Task: Log work in the project UltraTech for the issue 'Implement a new cloud-based project management system for a company with advanced task tracking and collaboration features' spent time as '4w 6d 11h 43m' and remaining time as '1w 5d 11h 14m' and move to top of backlog. Now add the issue to the epic 'Desktop and Mobile Device Security'.
Action: Mouse moved to (532, 228)
Screenshot: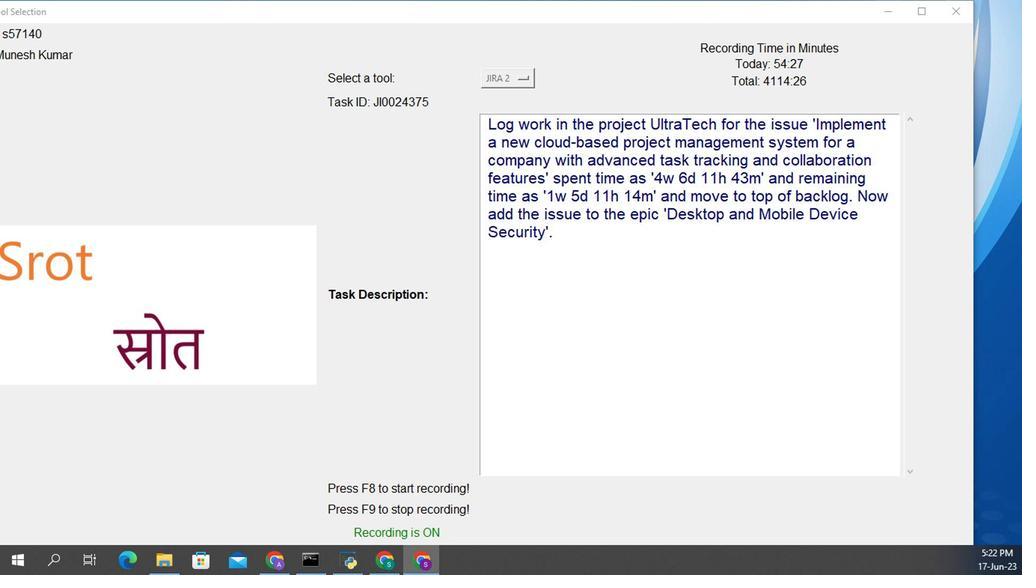 
Action: Mouse pressed left at (532, 228)
Screenshot: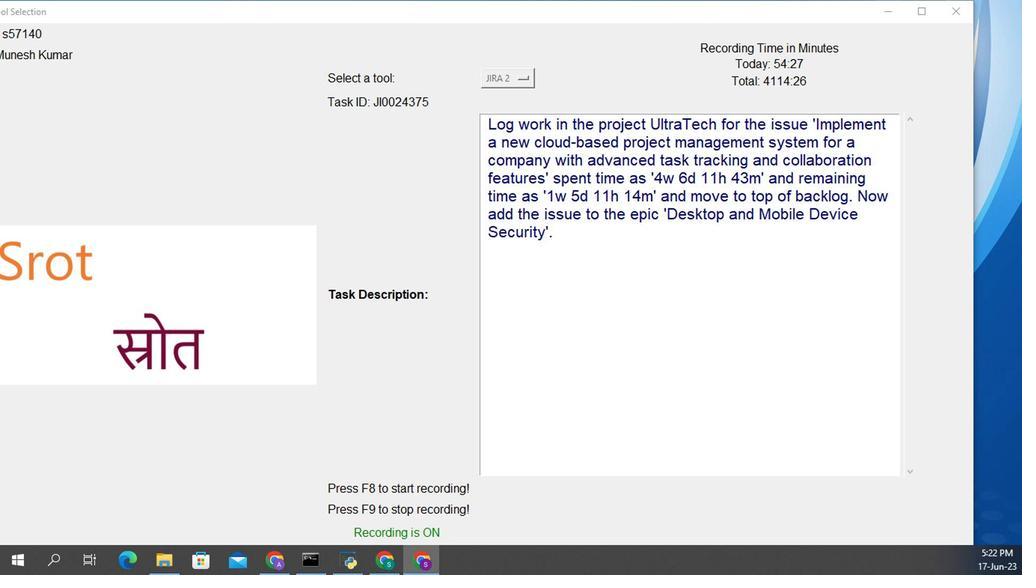 
Action: Mouse moved to (532, 228)
Screenshot: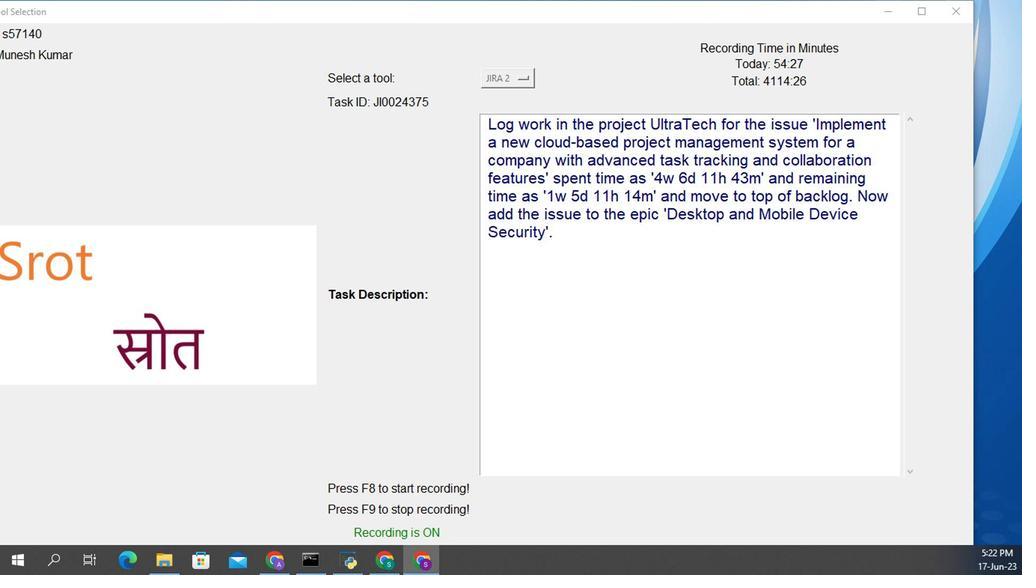 
Action: Mouse scrolled (532, 228) with delta (0, 0)
Screenshot: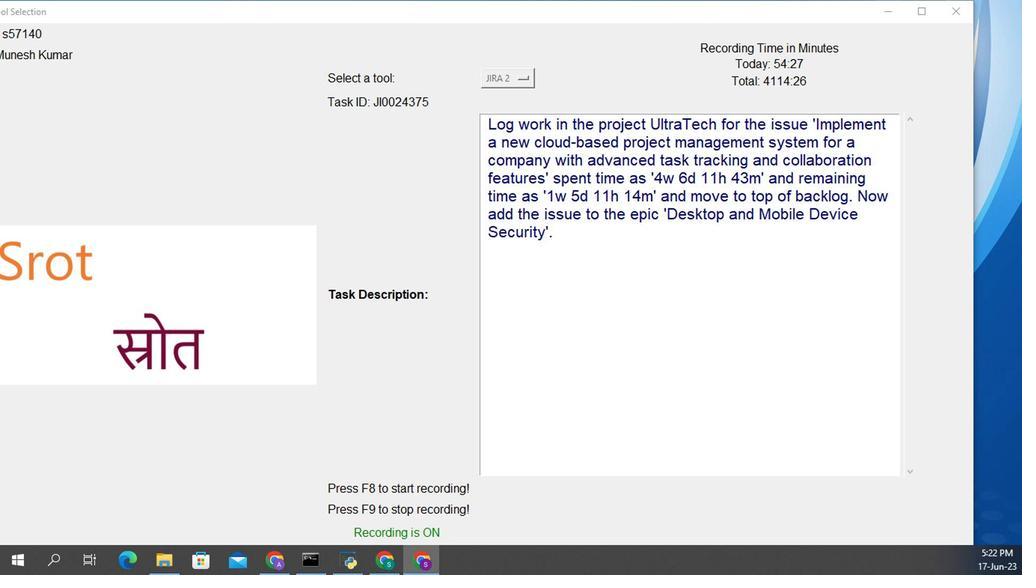
Action: Mouse scrolled (532, 228) with delta (0, 0)
Screenshot: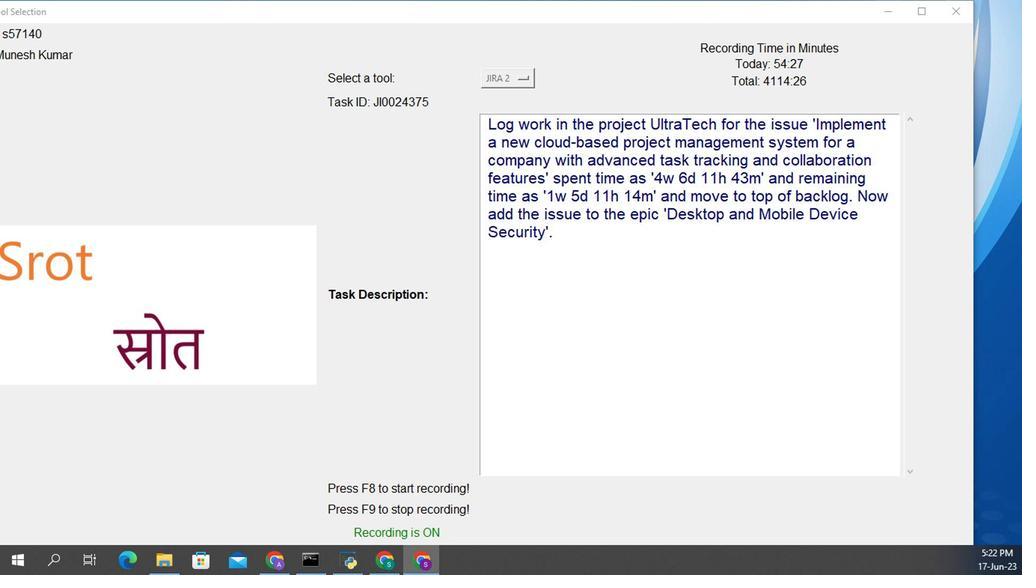 
Action: Mouse scrolled (532, 228) with delta (0, 0)
Screenshot: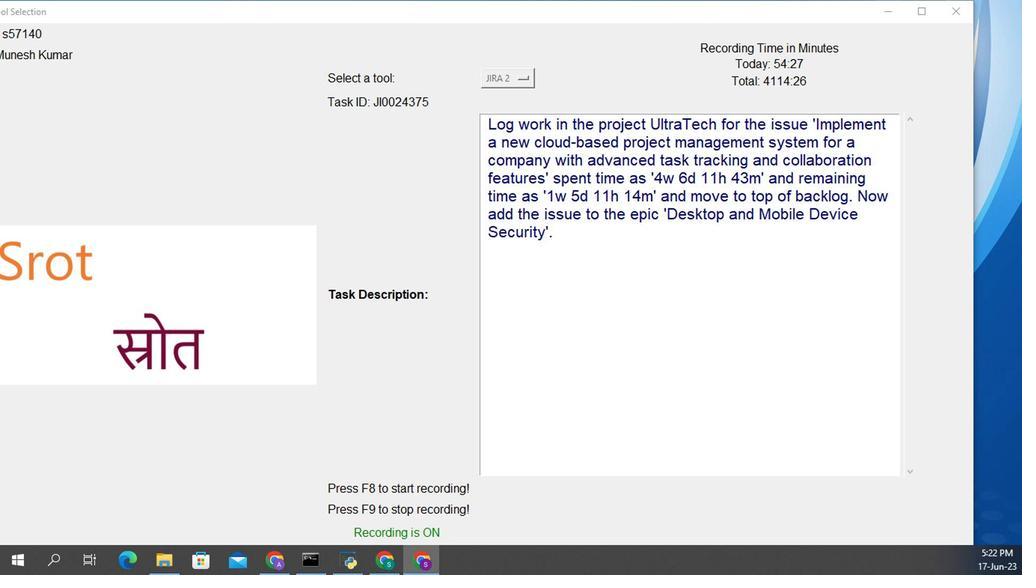 
Action: Mouse moved to (532, 228)
Screenshot: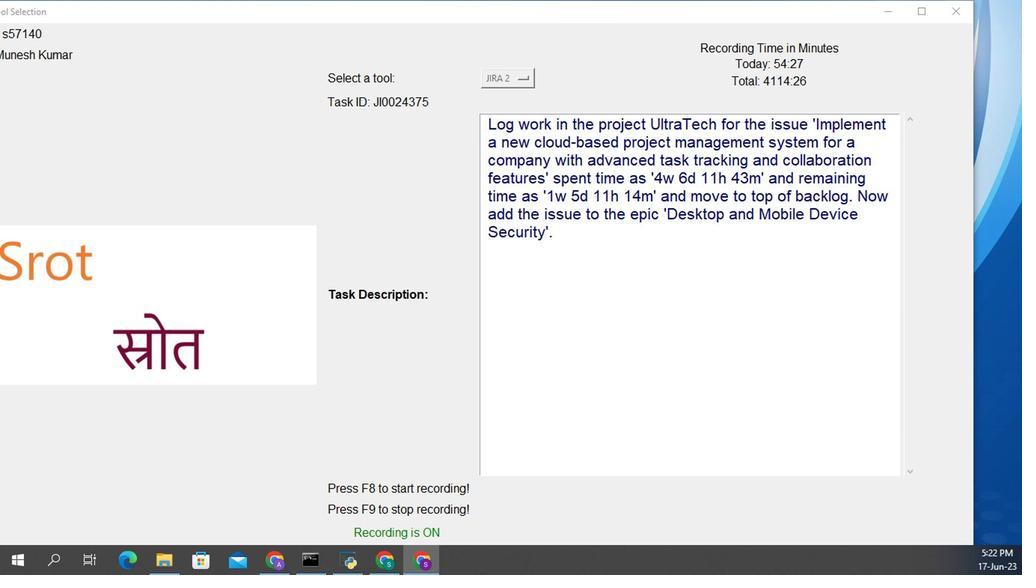 
Action: Mouse pressed left at (532, 228)
Screenshot: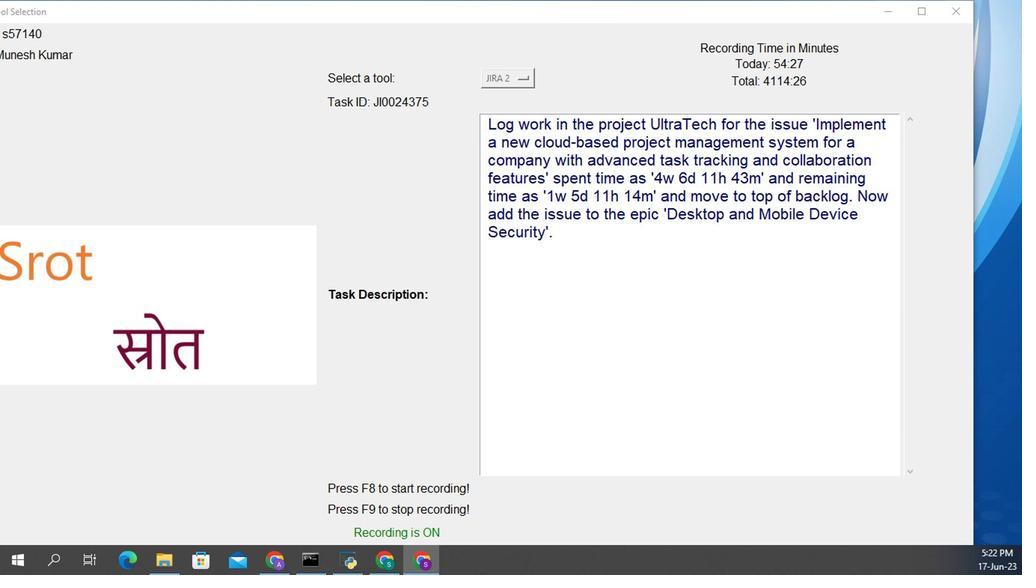 
Action: Mouse moved to (532, 228)
Screenshot: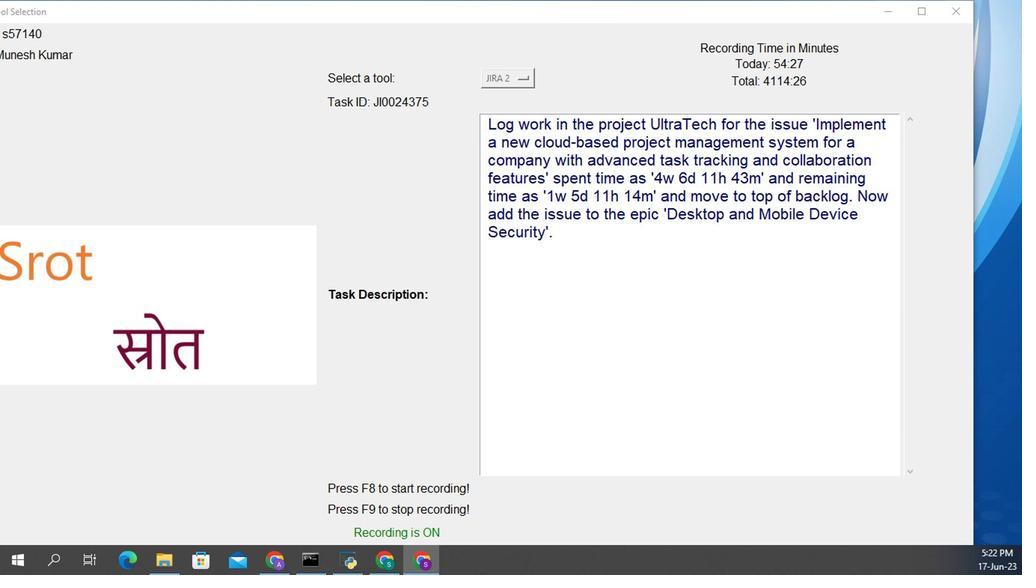 
Action: Mouse pressed left at (532, 228)
Screenshot: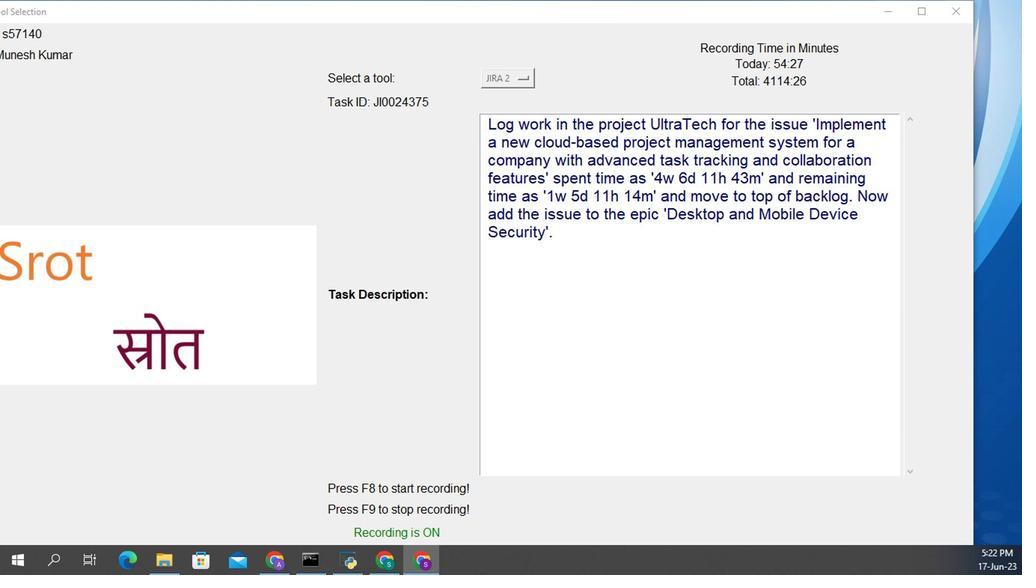 
Action: Mouse moved to (532, 228)
Screenshot: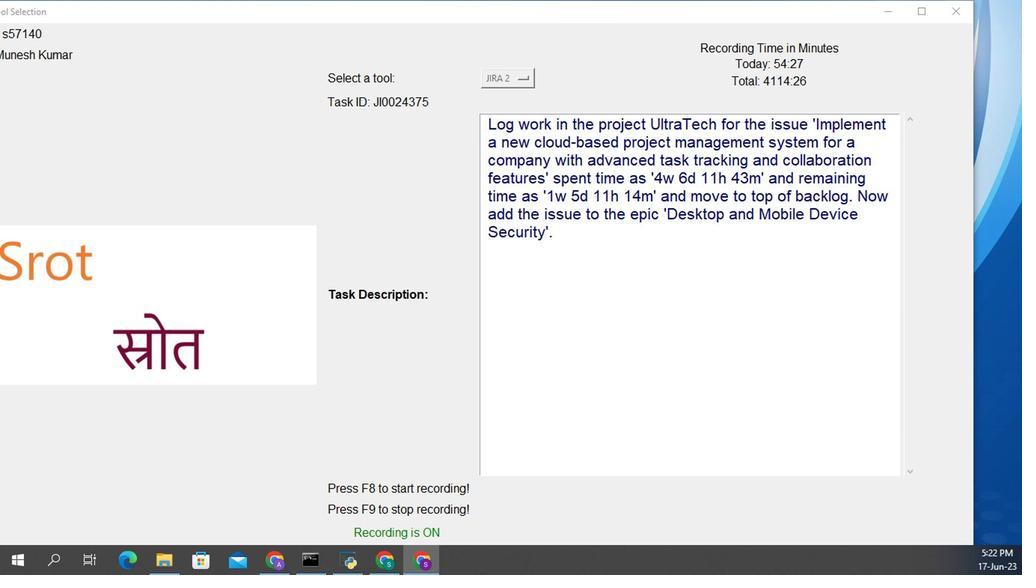 
Action: Mouse pressed left at (532, 228)
Screenshot: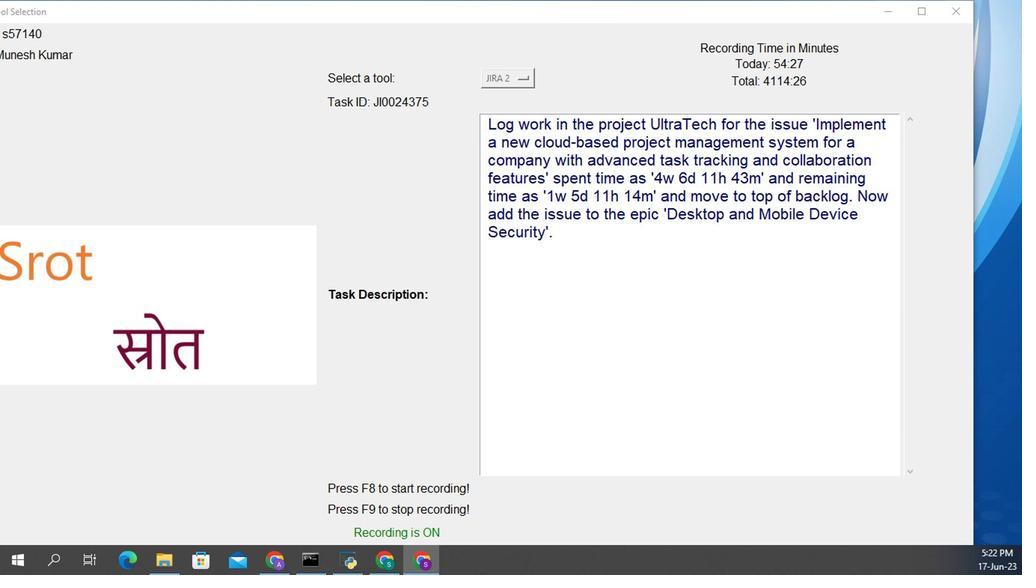 
Action: Mouse moved to (532, 228)
Screenshot: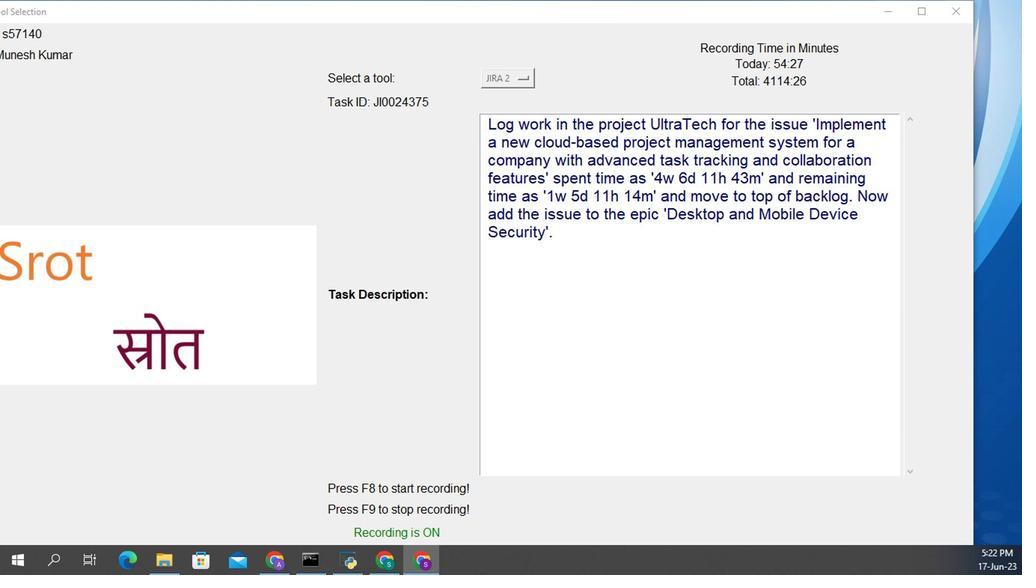 
Action: Mouse pressed left at (532, 228)
Screenshot: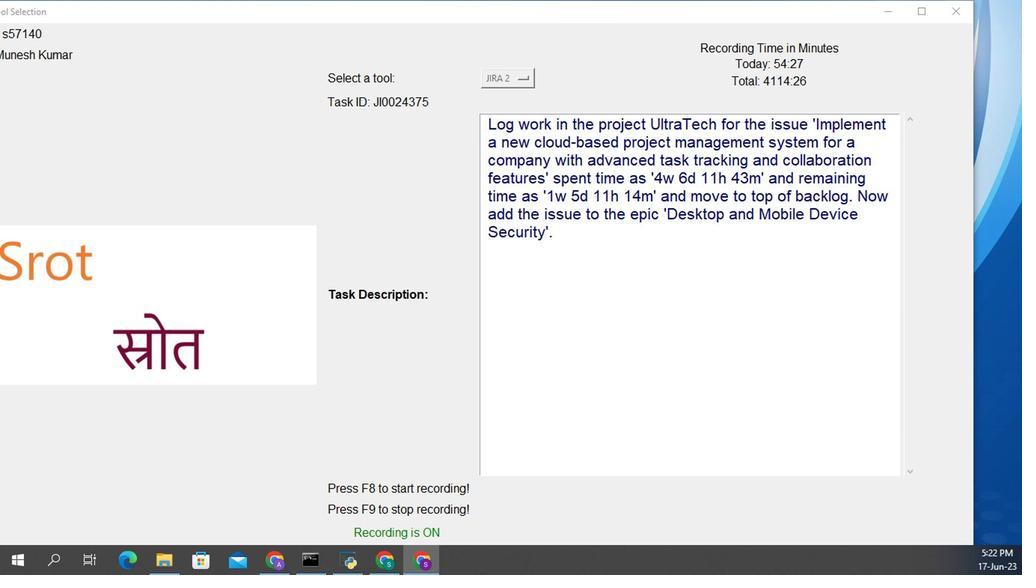 
Action: Key pressed 4w<Key.space>6d<Key.space>11h<Key.space>43m
Screenshot: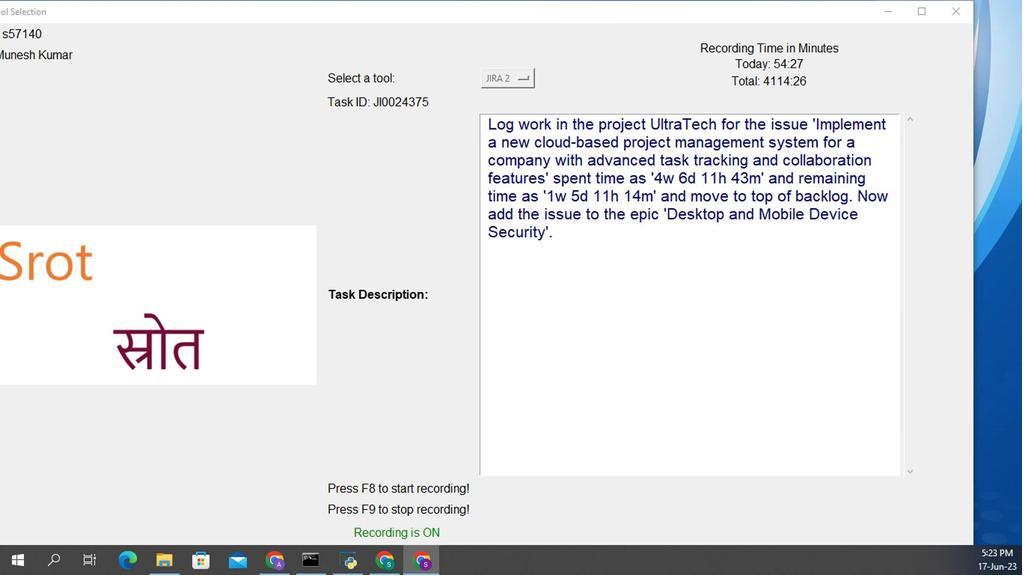 
Action: Mouse moved to (532, 228)
Screenshot: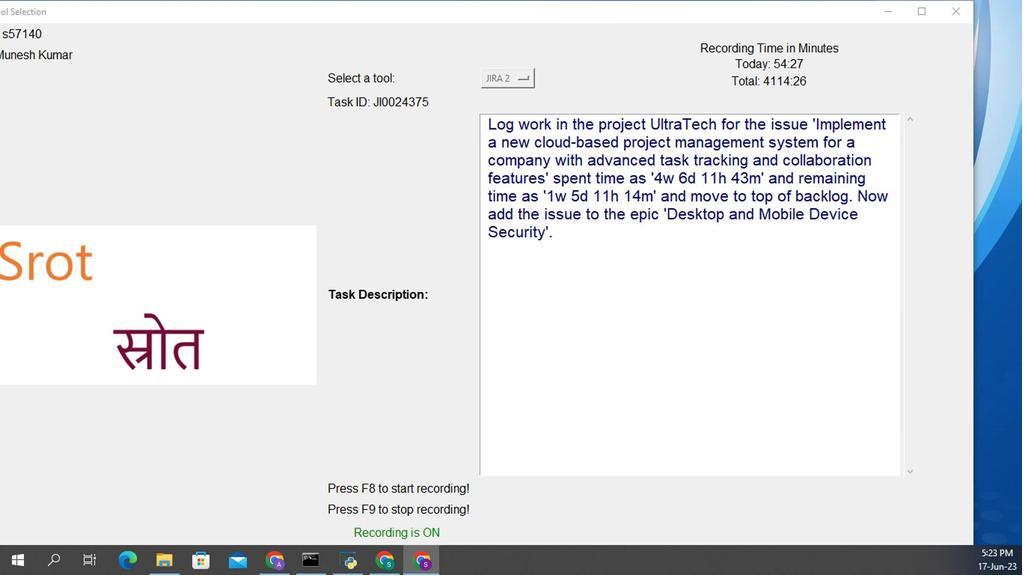 
Action: Mouse pressed left at (532, 228)
Screenshot: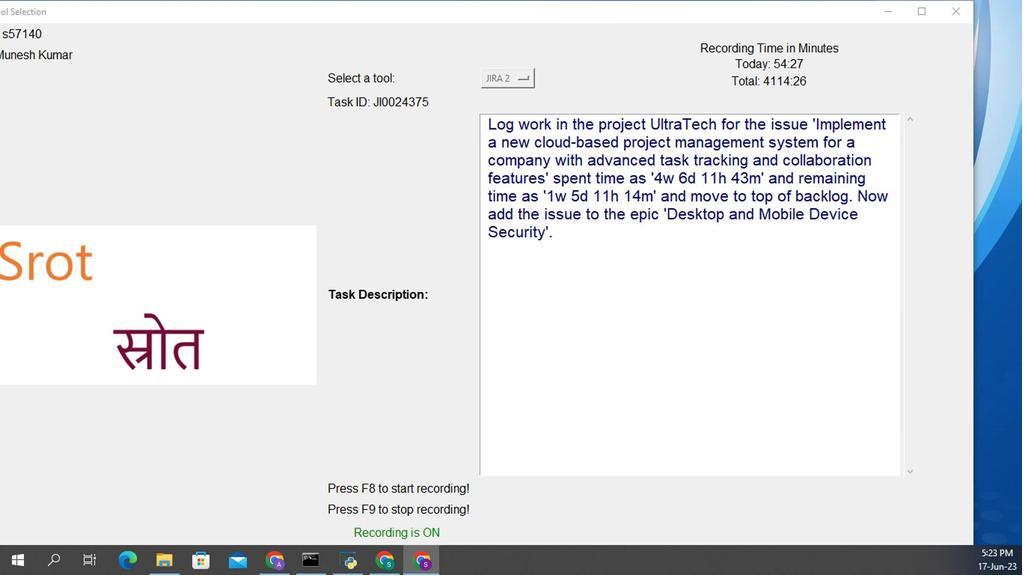 
Action: Key pressed 1w<Key.space>5d<Key.space>11h<Key.space>14m
Screenshot: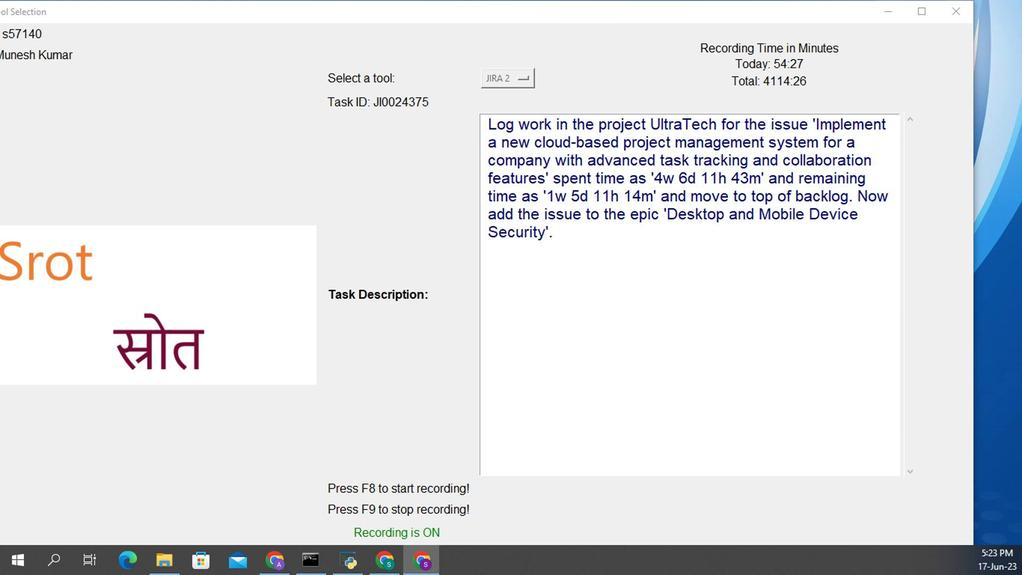 
Action: Mouse moved to (532, 228)
Screenshot: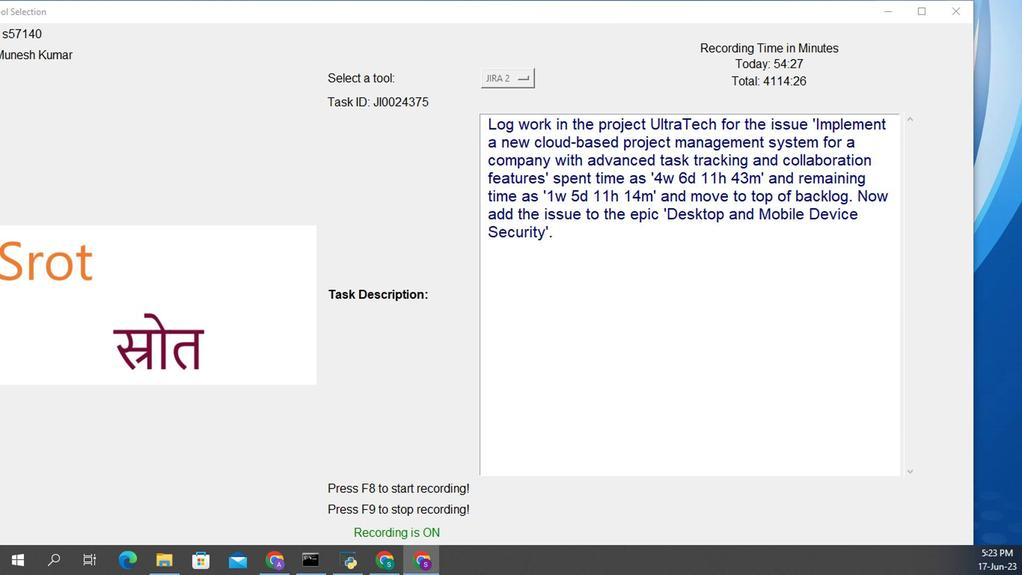 
Action: Mouse pressed left at (532, 228)
Screenshot: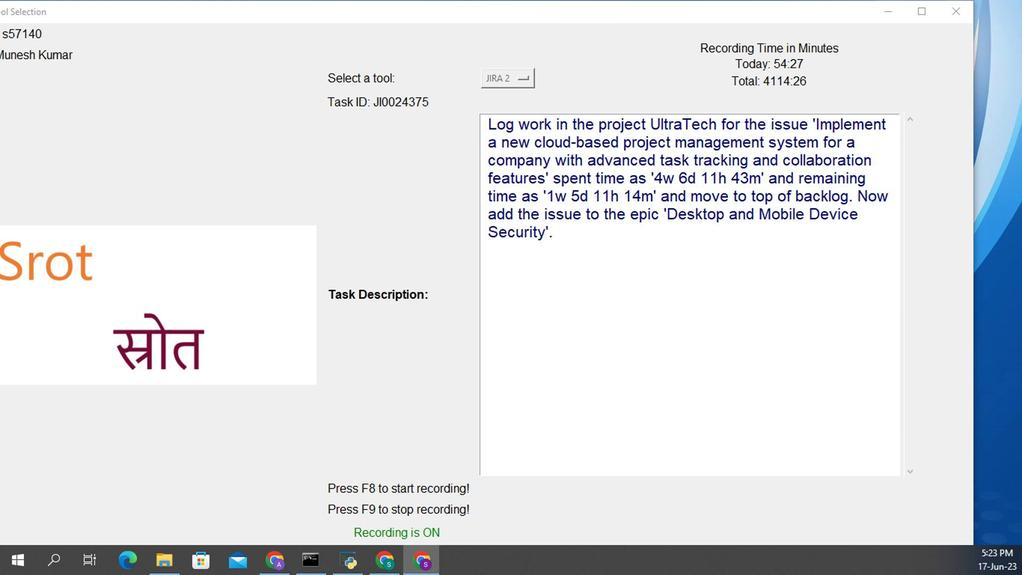 
Action: Mouse moved to (532, 228)
Screenshot: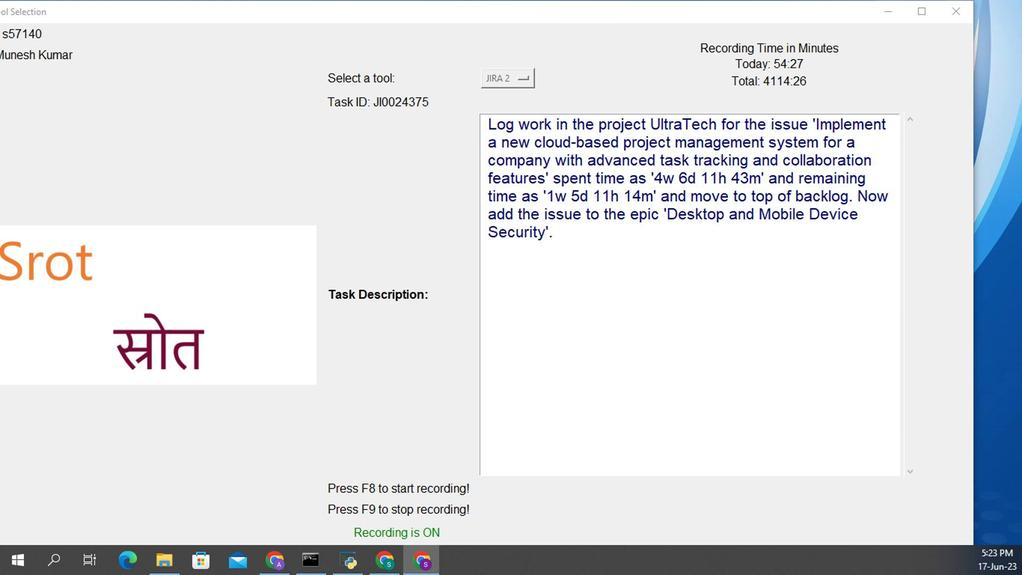 
Action: Mouse pressed left at (532, 228)
Screenshot: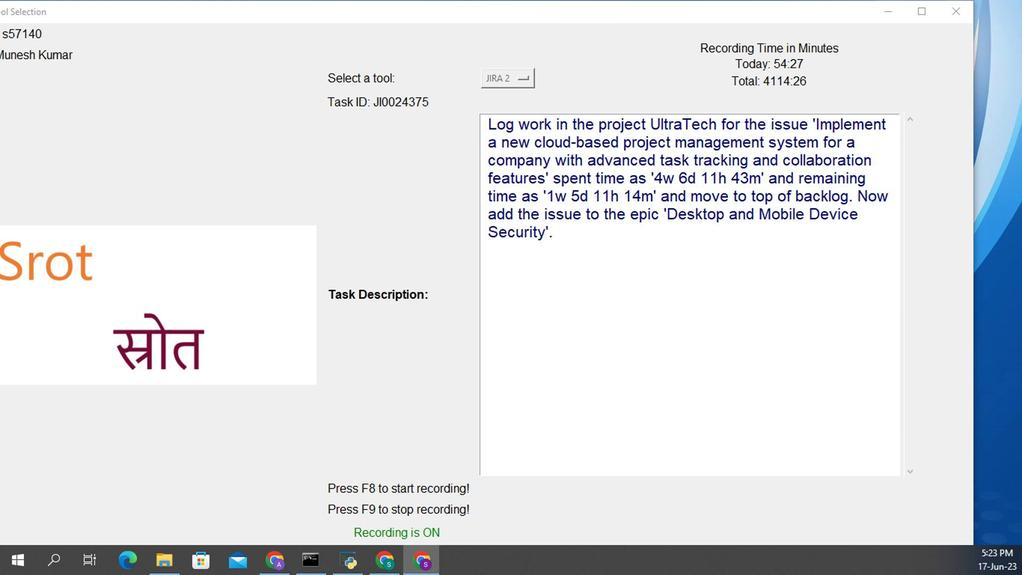 
Action: Mouse moved to (532, 228)
Screenshot: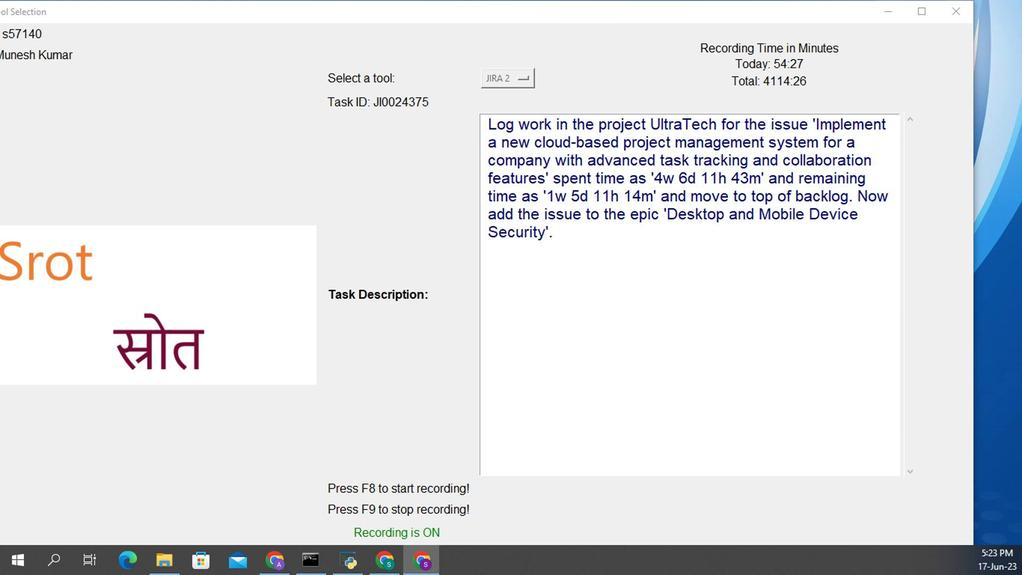 
Action: Mouse pressed left at (532, 228)
Screenshot: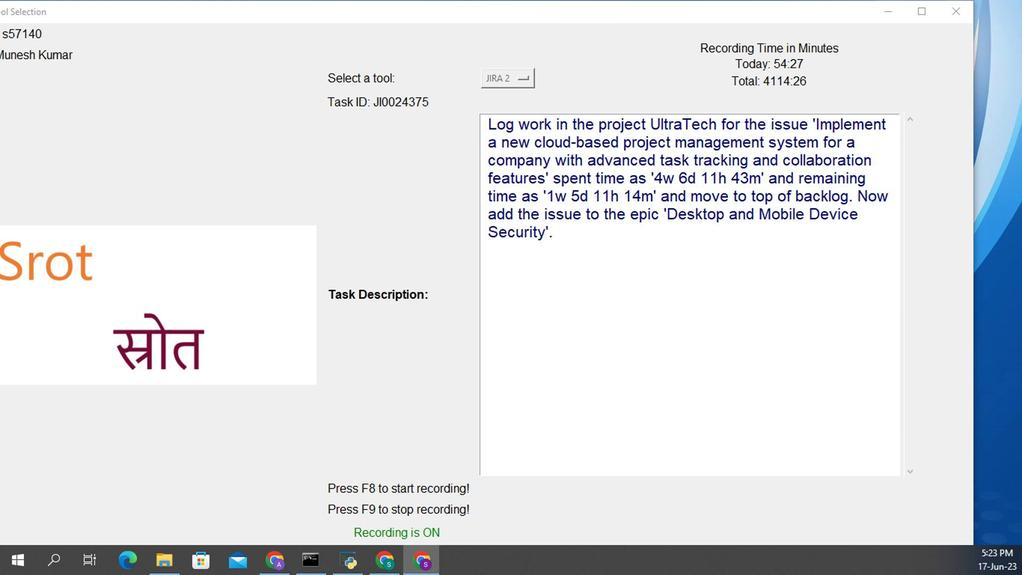
Action: Mouse moved to (532, 228)
Screenshot: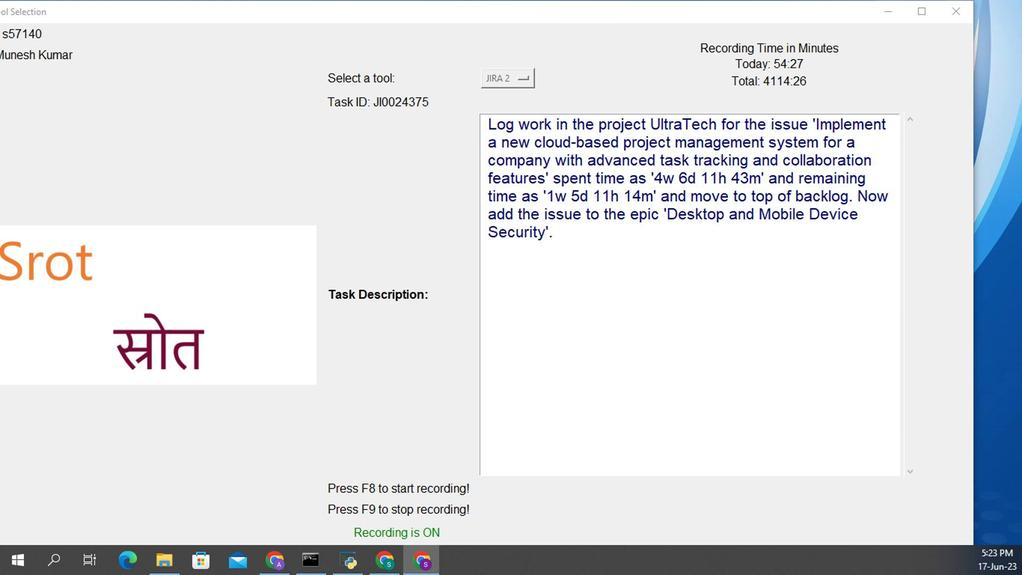 
Action: Mouse pressed left at (532, 228)
Screenshot: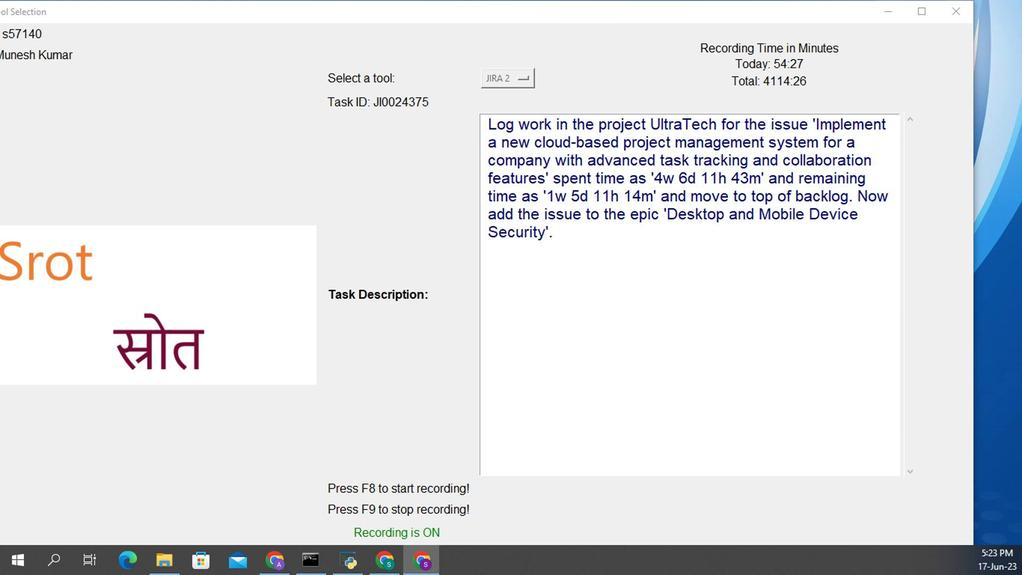 
Action: Mouse moved to (532, 228)
Screenshot: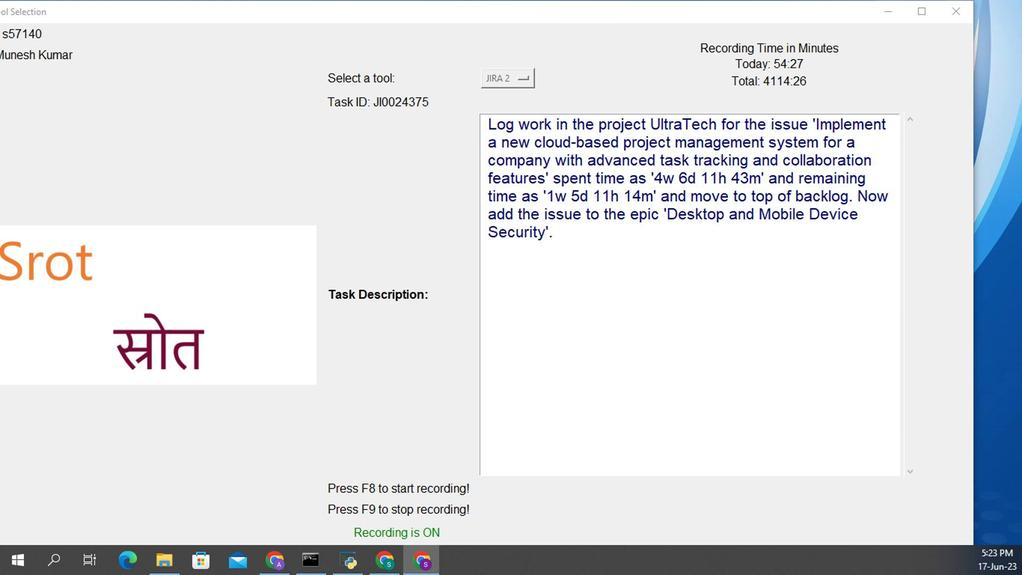 
Action: Mouse pressed left at (532, 228)
Screenshot: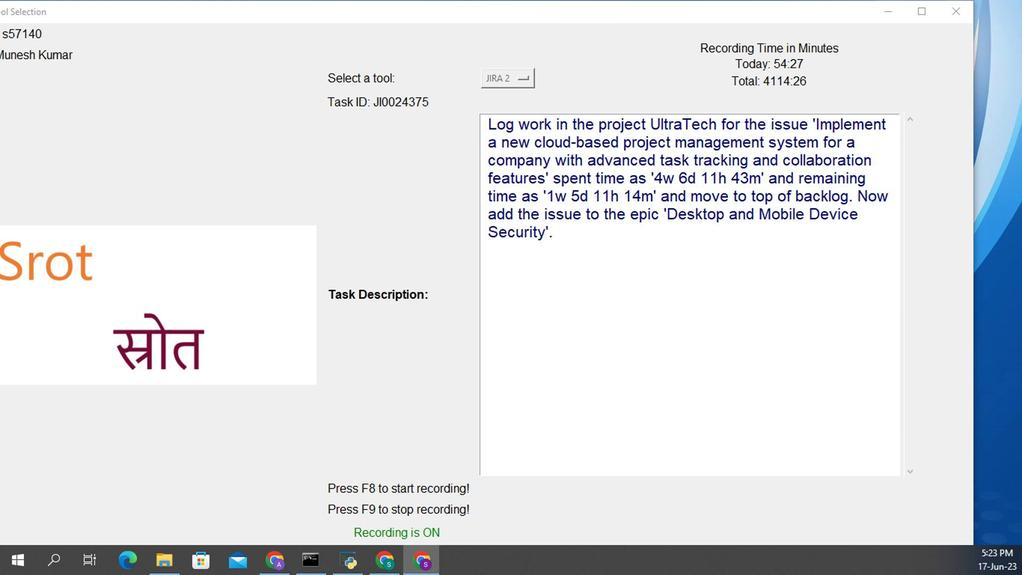 
Action: Mouse moved to (532, 228)
Screenshot: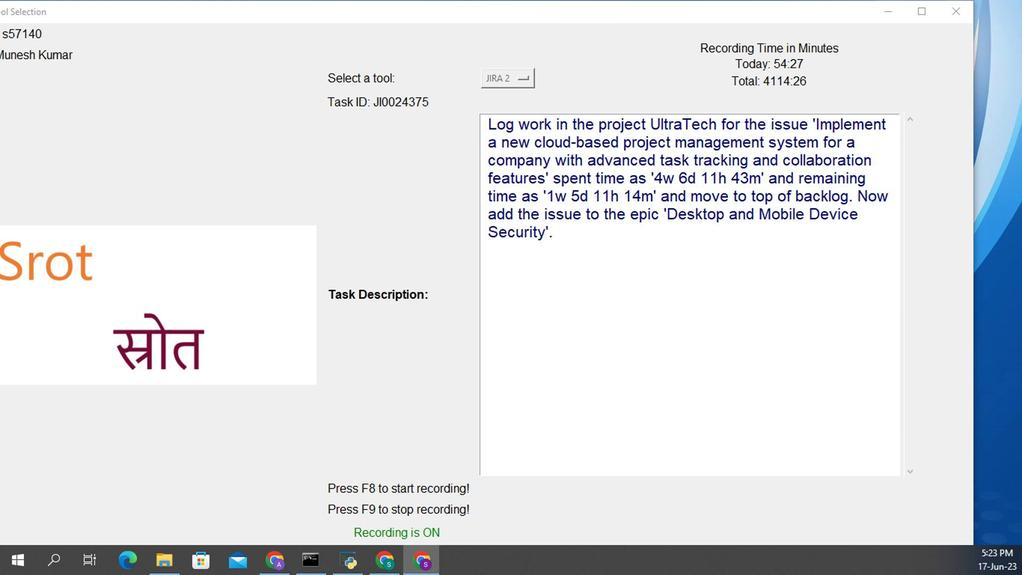 
Action: Mouse pressed left at (532, 228)
Screenshot: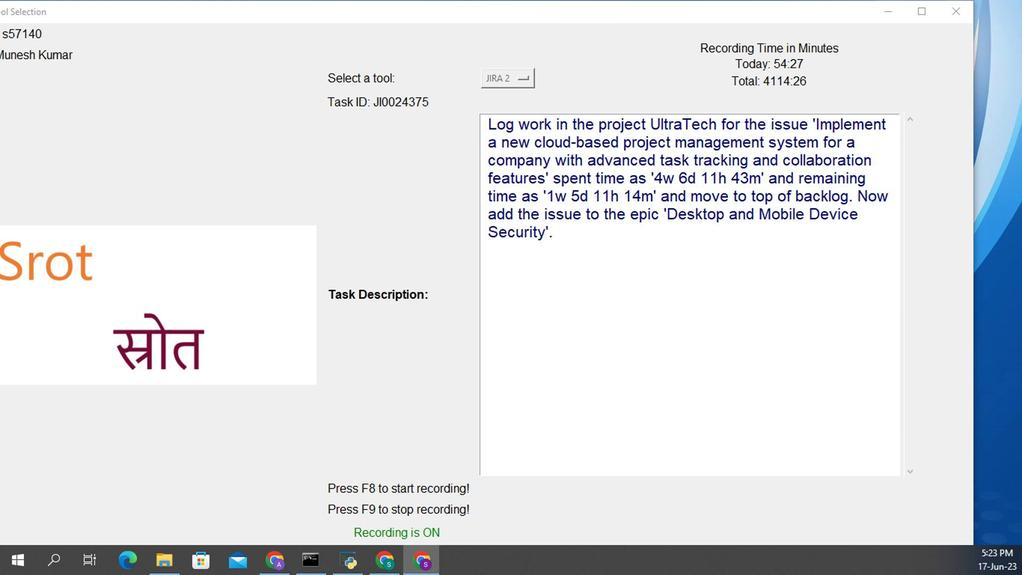 
Action: Mouse moved to (532, 228)
Screenshot: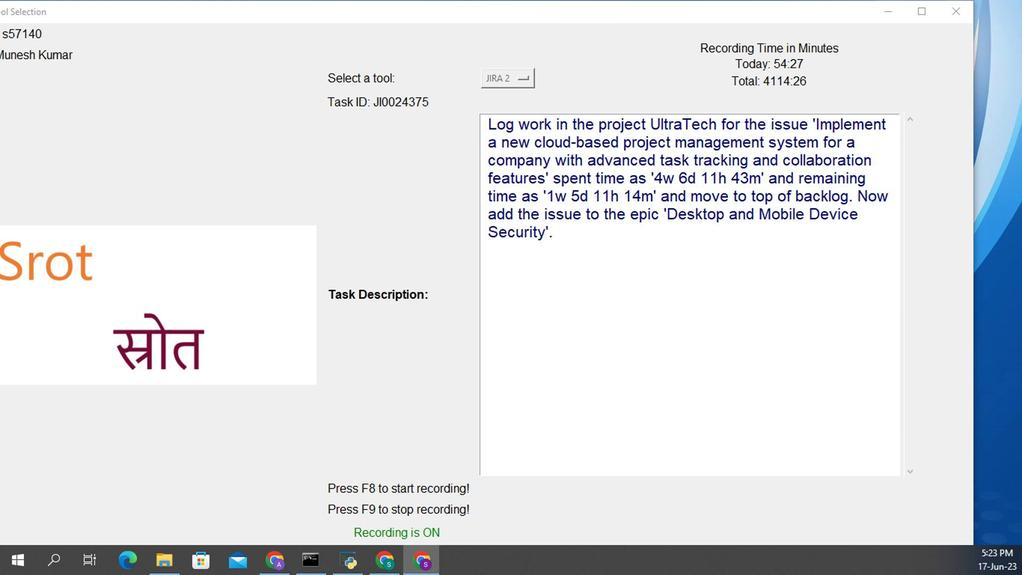 
Action: Mouse pressed left at (532, 228)
Screenshot: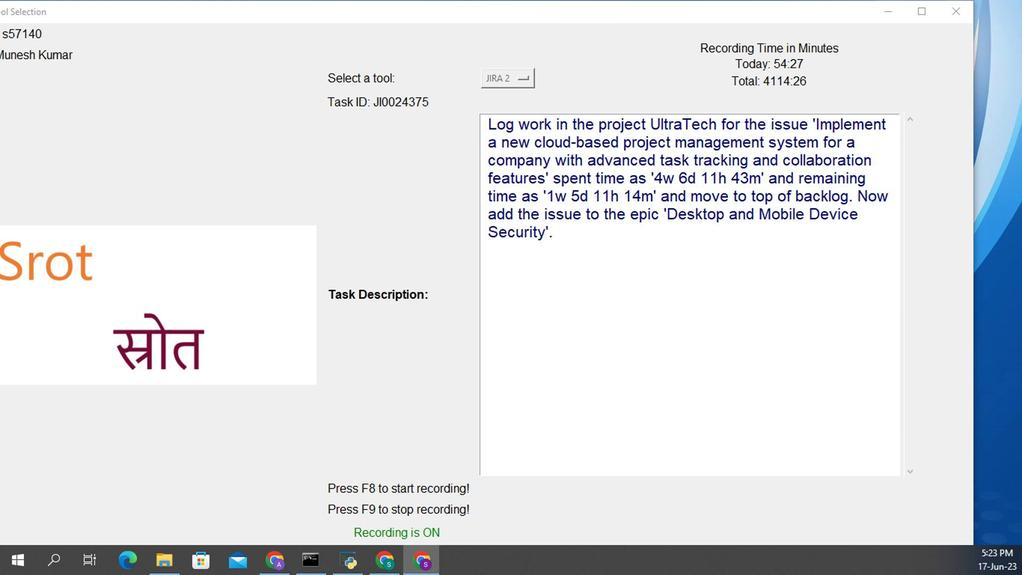 
Action: Mouse moved to (532, 228)
Screenshot: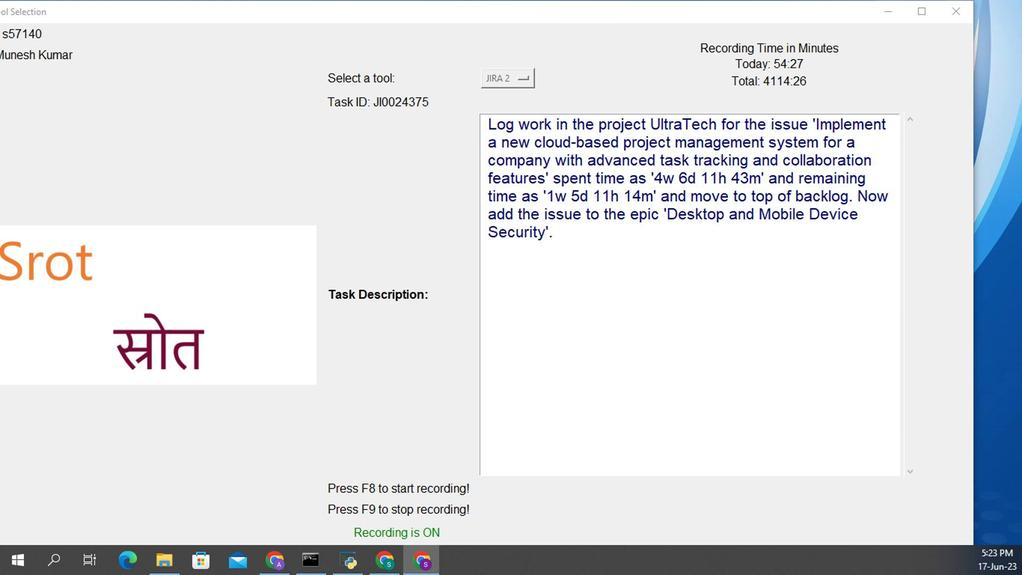 
Action: Mouse pressed left at (532, 228)
Screenshot: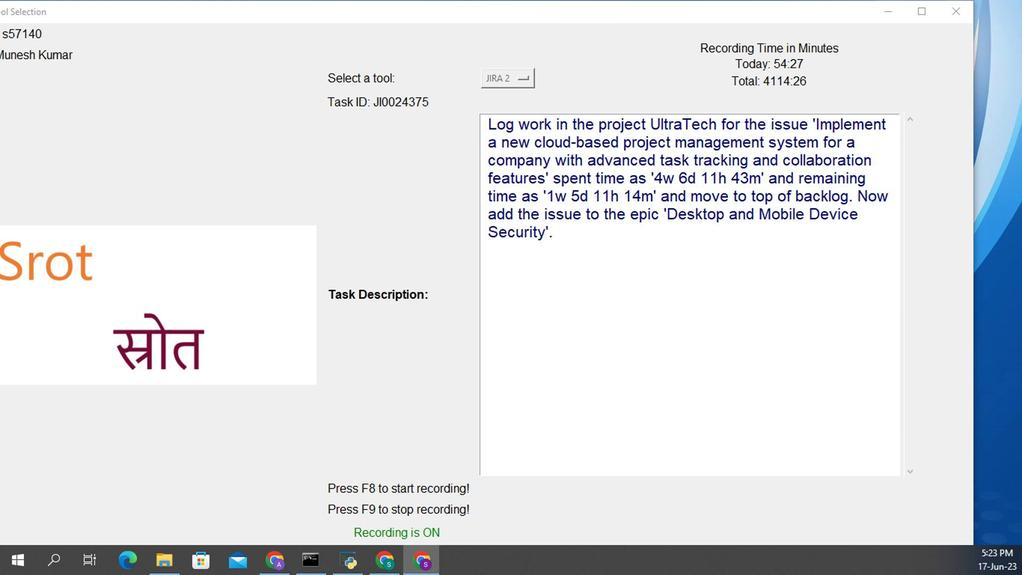 
Action: Mouse moved to (532, 228)
Screenshot: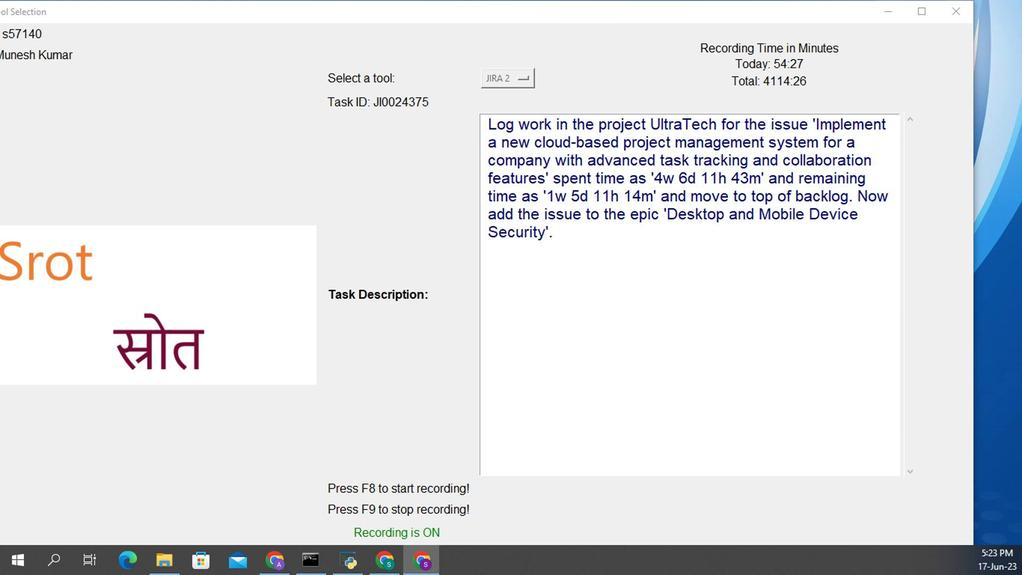 
Action: Mouse pressed left at (532, 228)
Screenshot: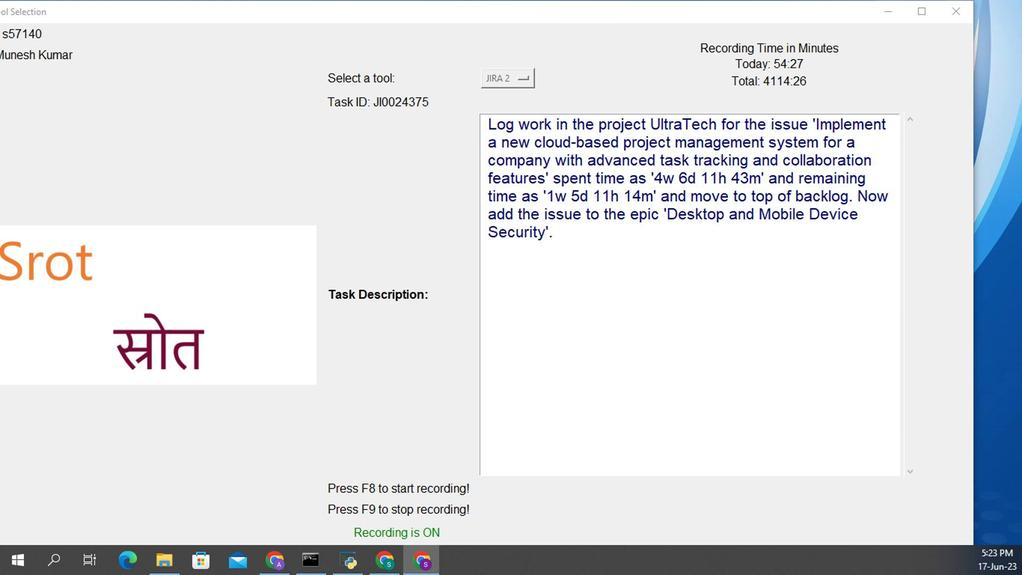 
Action: Mouse scrolled (532, 228) with delta (0, 0)
Screenshot: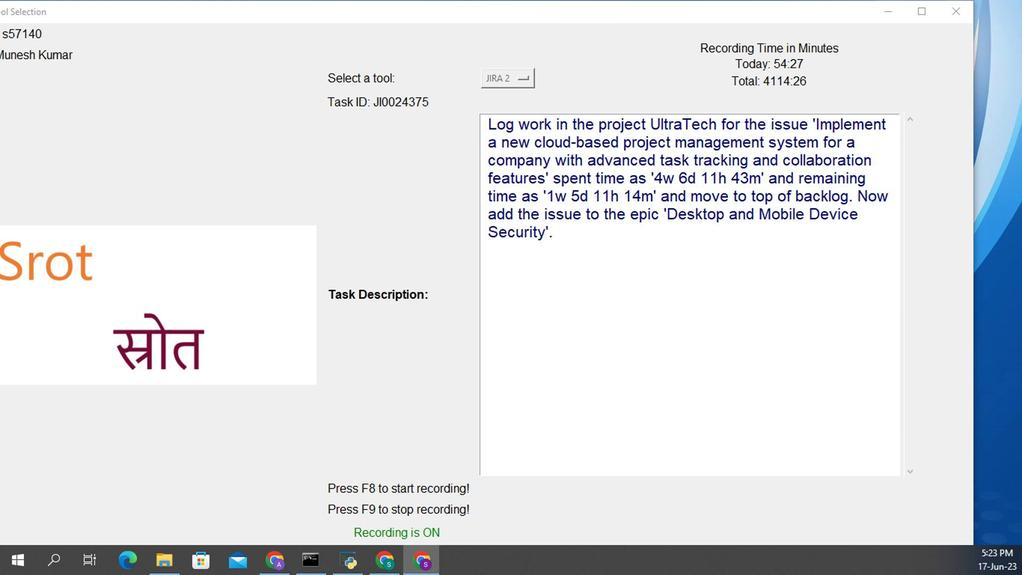
Action: Mouse scrolled (532, 228) with delta (0, 0)
Screenshot: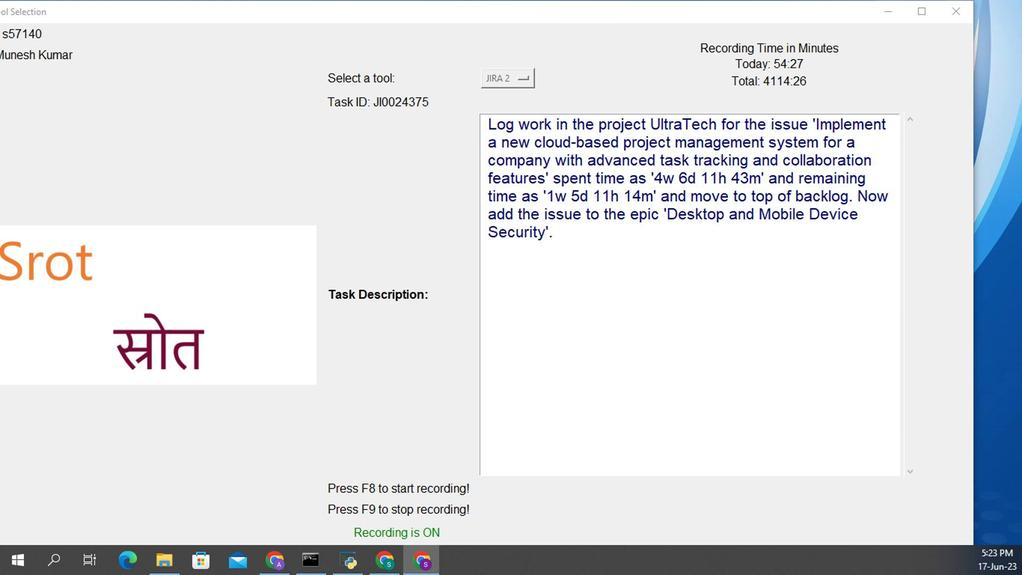 
Action: Mouse scrolled (532, 228) with delta (0, 0)
Screenshot: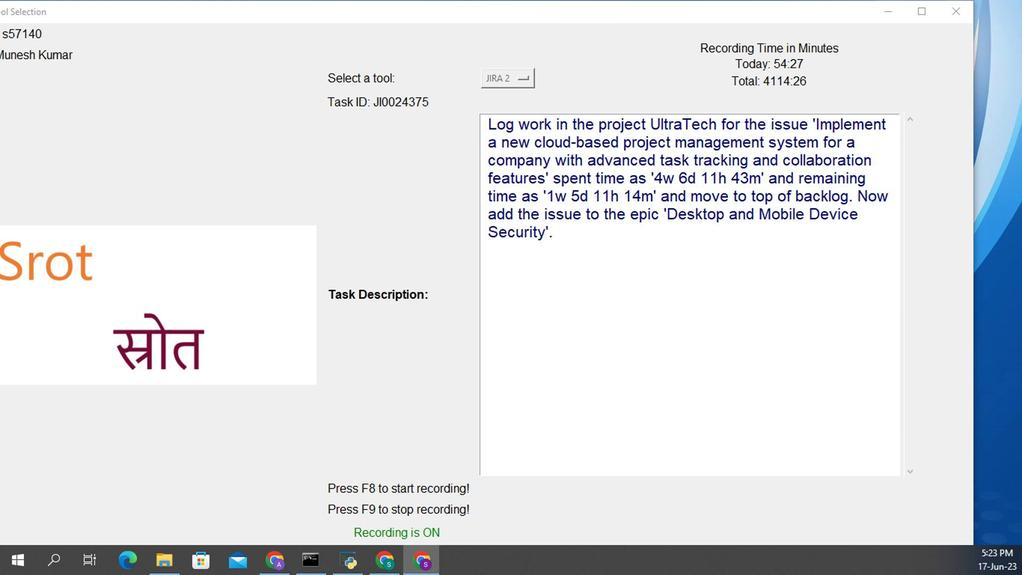 
Action: Mouse scrolled (532, 228) with delta (0, 0)
Screenshot: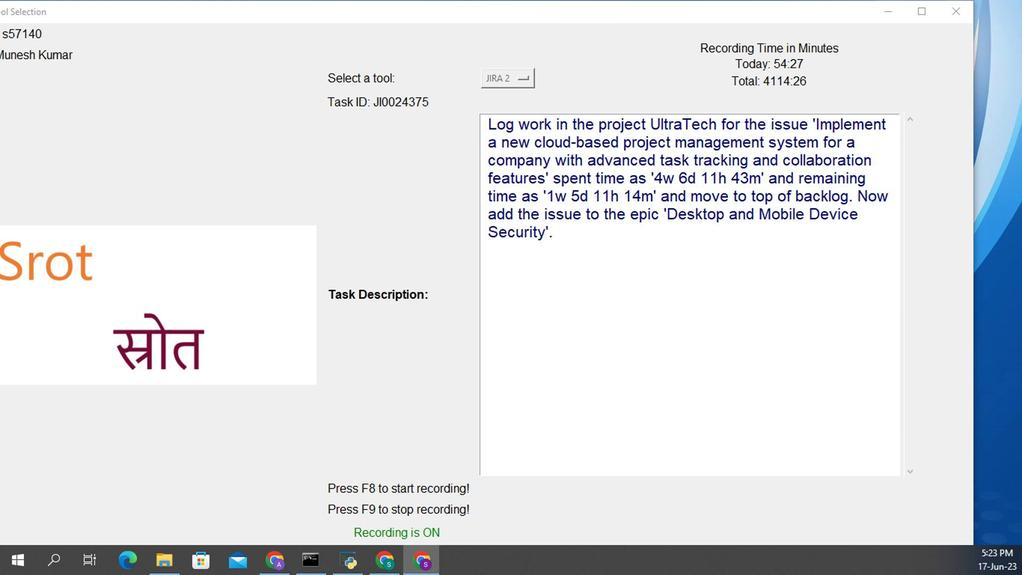 
Action: Mouse scrolled (532, 228) with delta (0, 0)
Screenshot: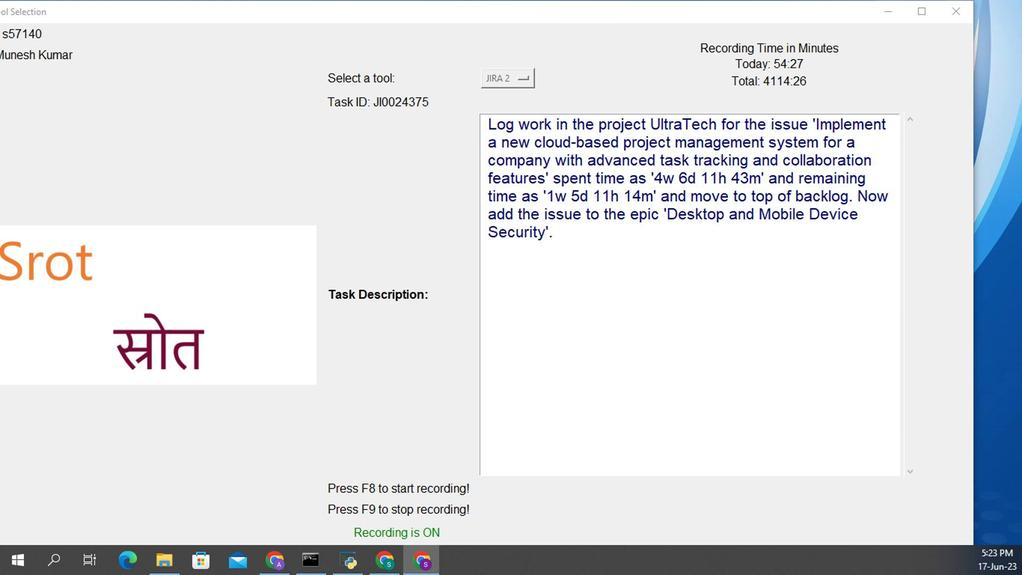 
Action: Mouse scrolled (532, 228) with delta (0, 0)
Screenshot: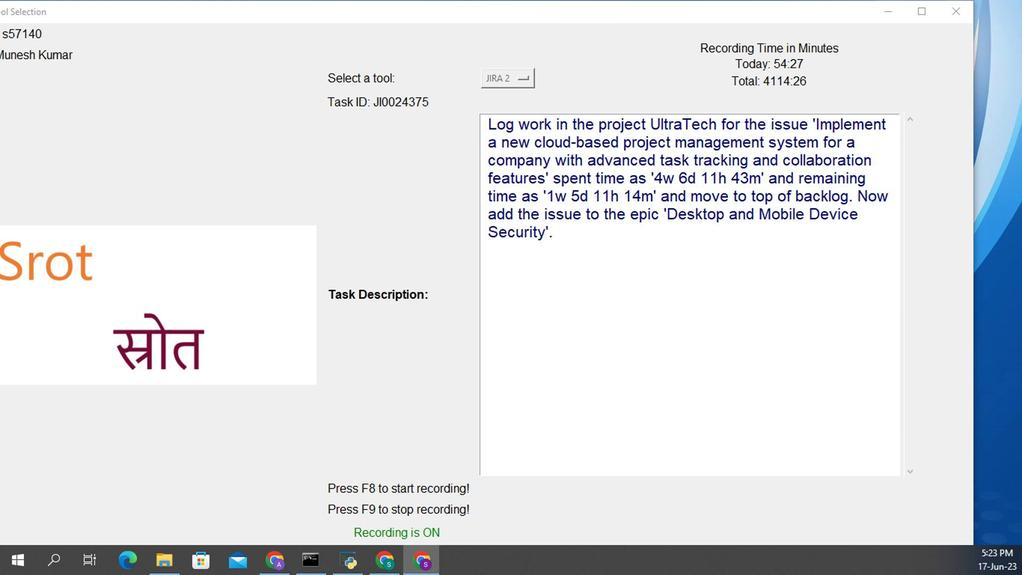 
Action: Mouse moved to (532, 228)
Screenshot: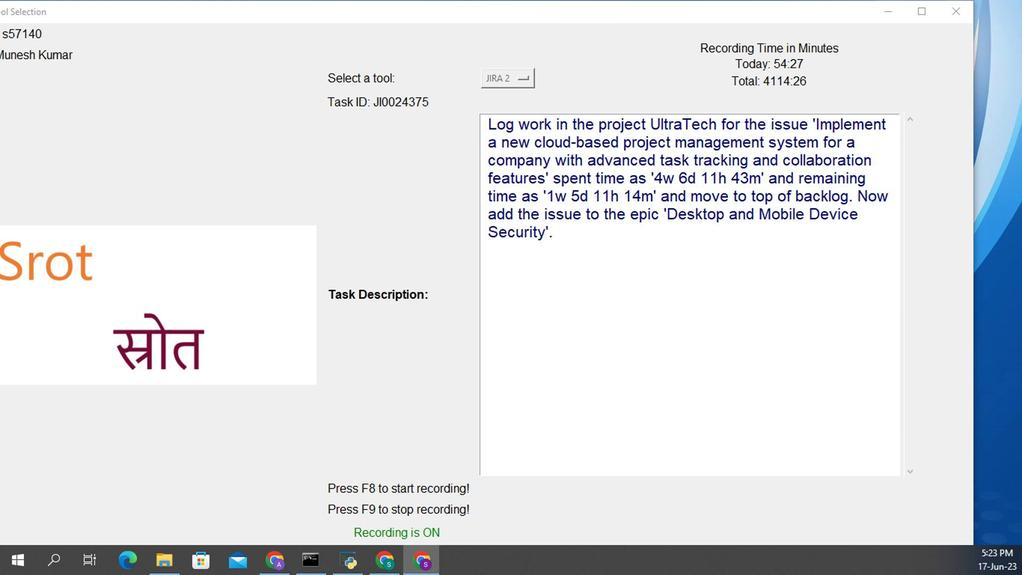
Action: Mouse scrolled (532, 228) with delta (0, 0)
Screenshot: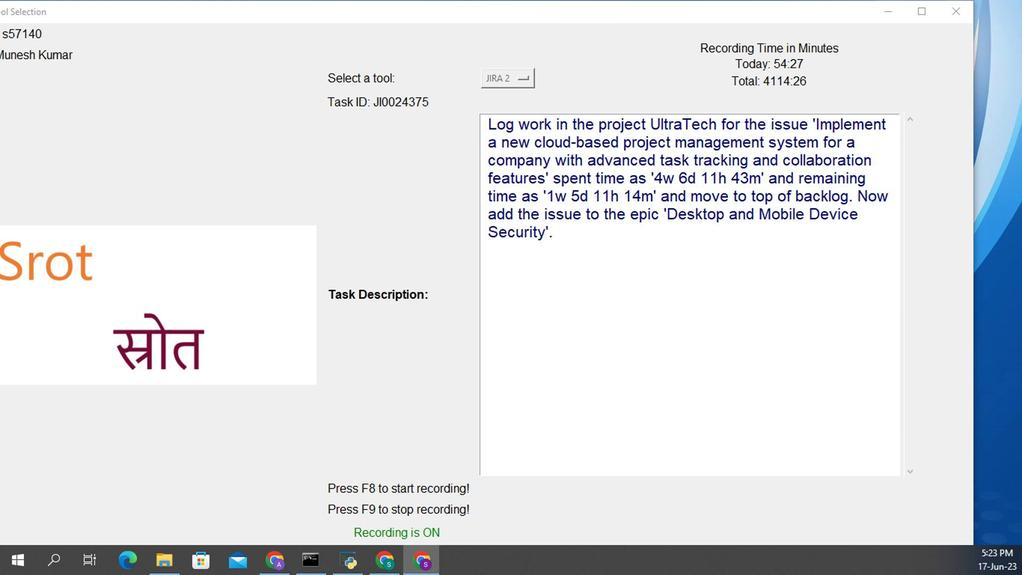 
Action: Mouse scrolled (532, 228) with delta (0, 0)
Screenshot: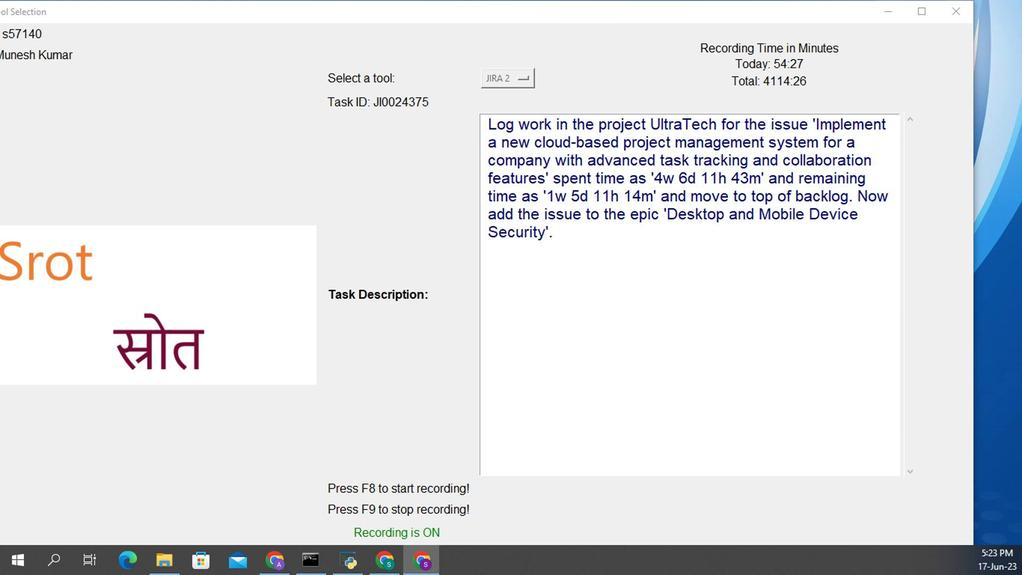 
Action: Mouse scrolled (532, 228) with delta (0, 0)
Screenshot: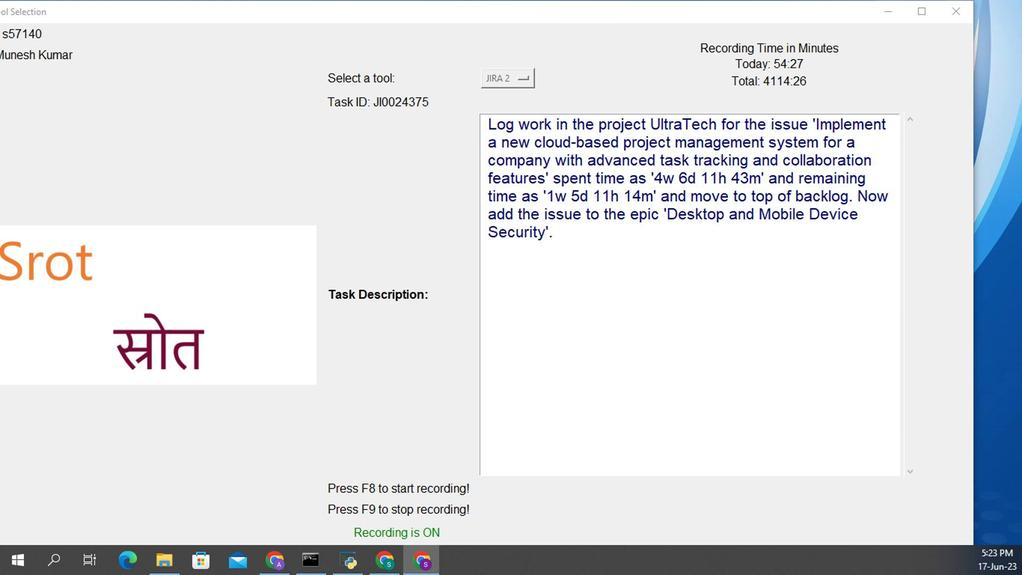 
Action: Mouse scrolled (532, 228) with delta (0, 0)
Screenshot: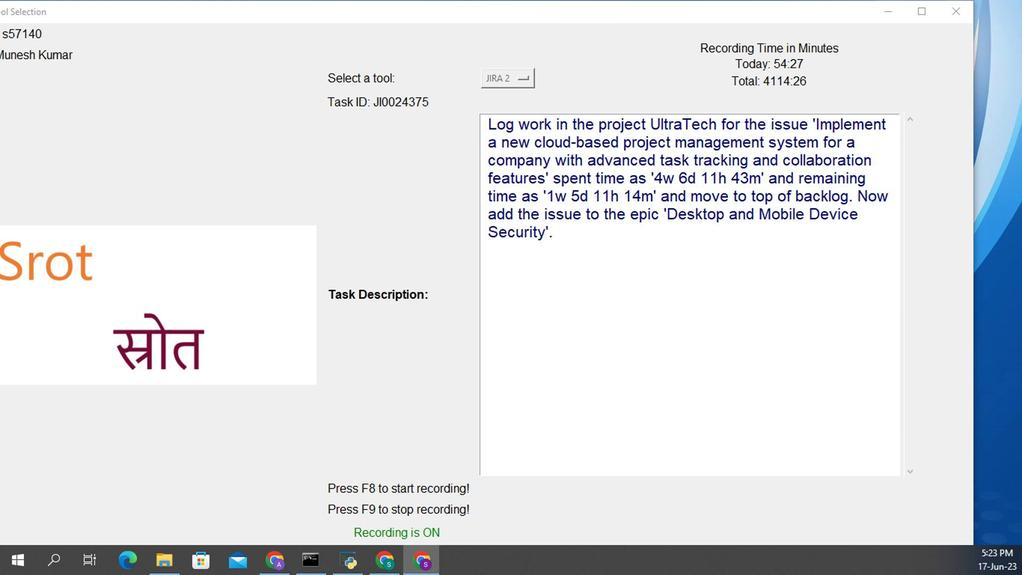 
Action: Mouse moved to (532, 228)
Screenshot: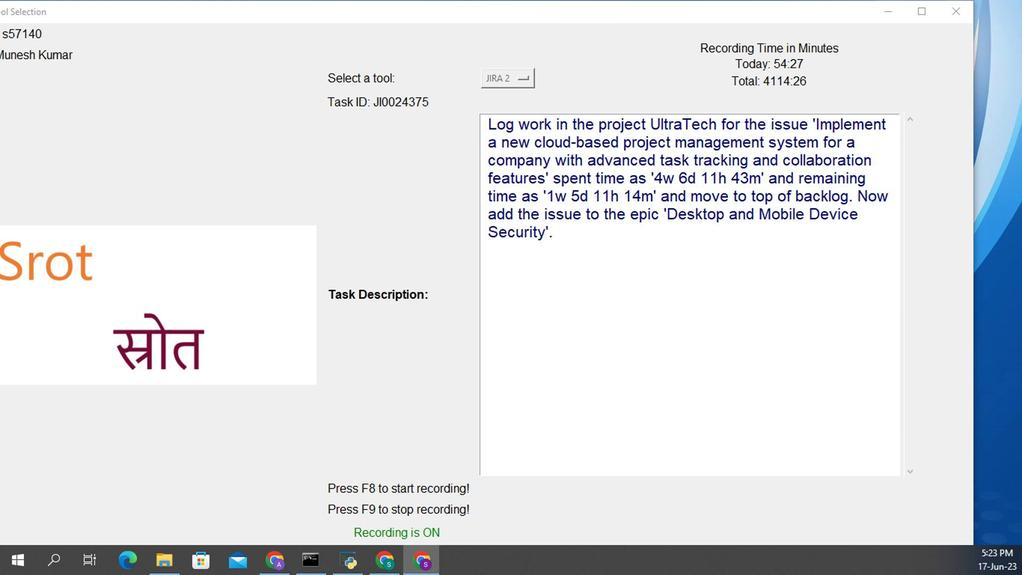 
Action: Mouse pressed left at (532, 228)
Screenshot: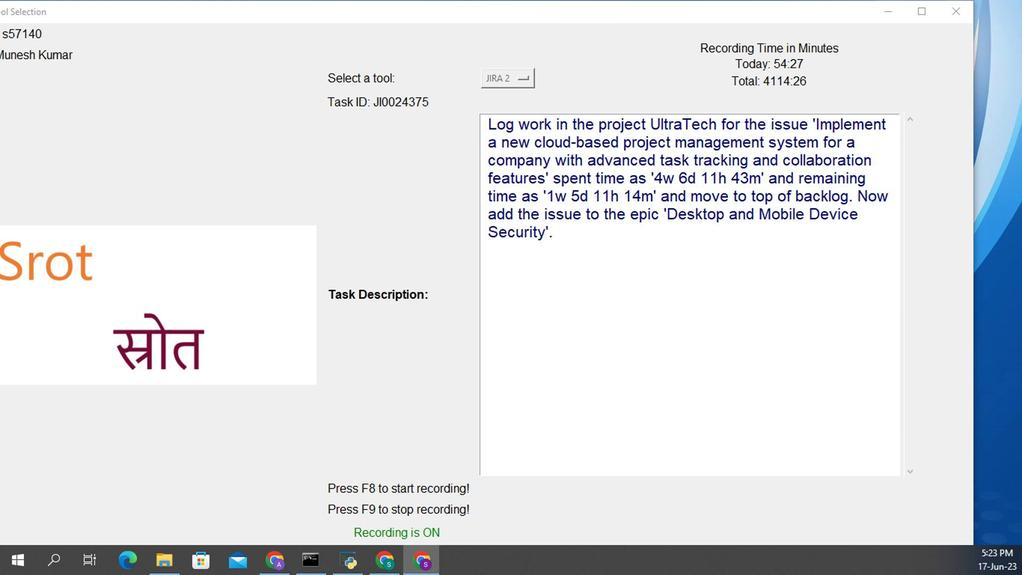 
